 Task: Add We Guac Original Fresh Chunky Guacamole to the cart.
Action: Mouse moved to (904, 279)
Screenshot: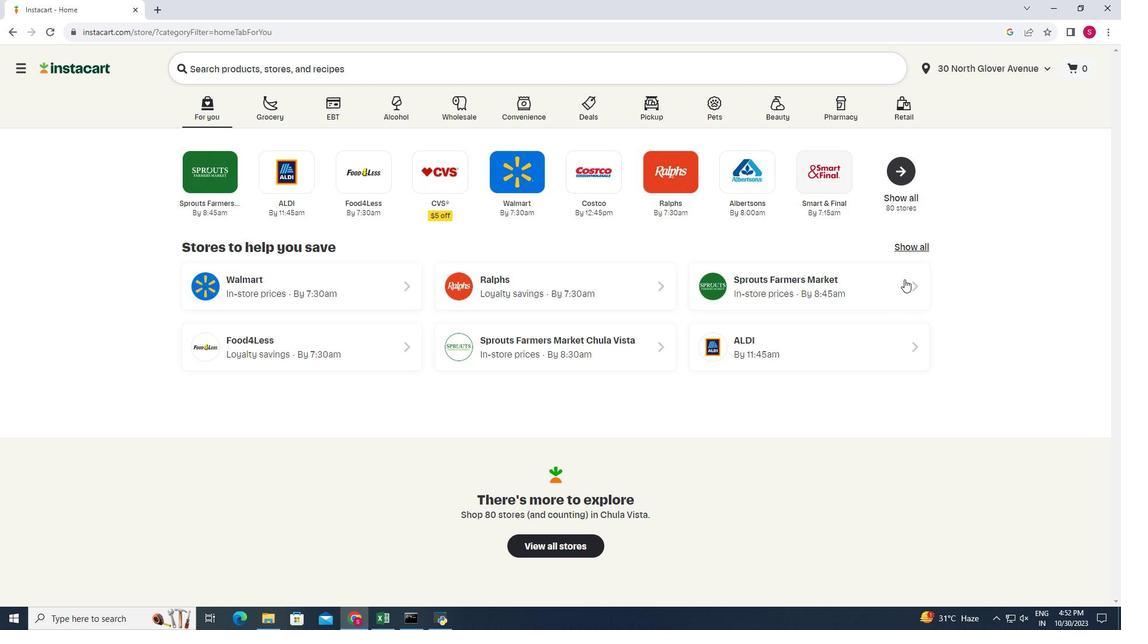 
Action: Mouse pressed left at (904, 279)
Screenshot: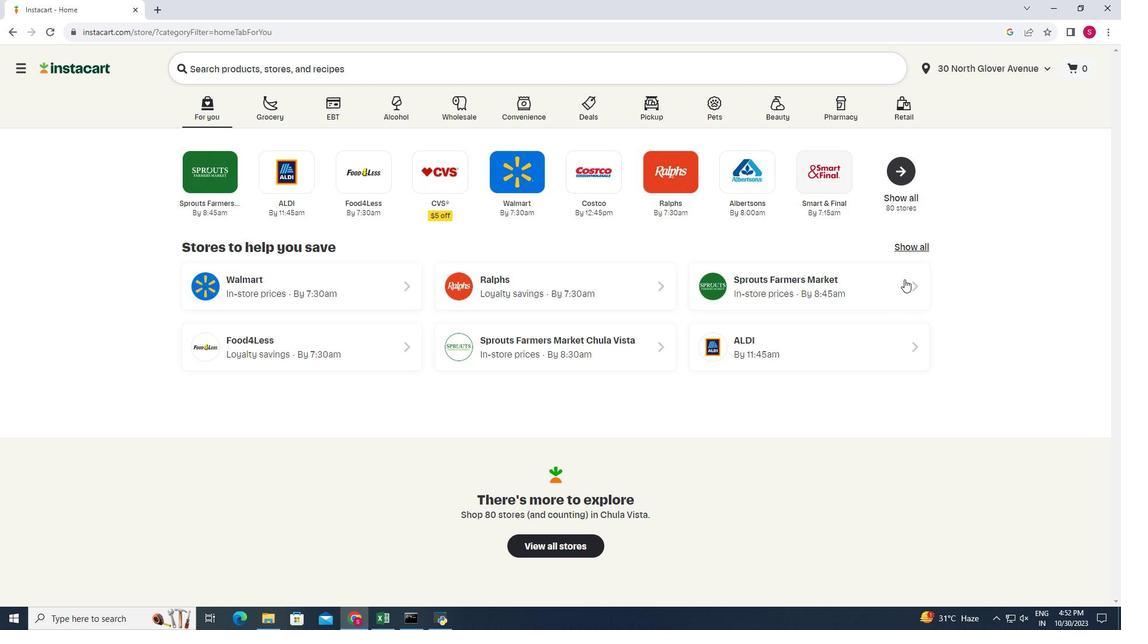 
Action: Mouse moved to (37, 511)
Screenshot: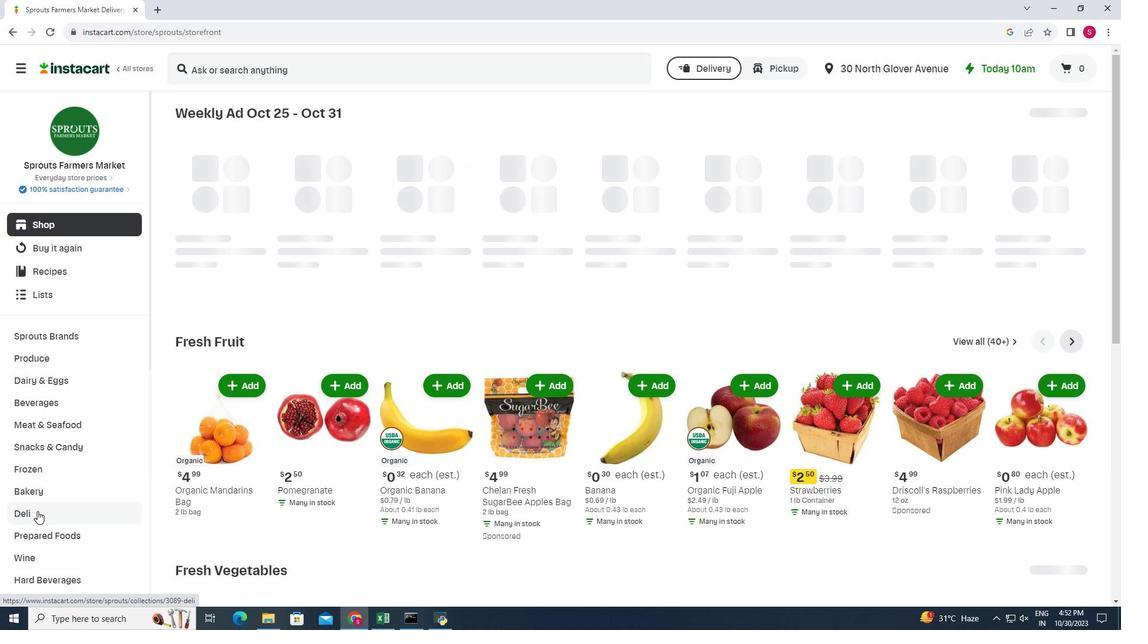 
Action: Mouse pressed left at (37, 511)
Screenshot: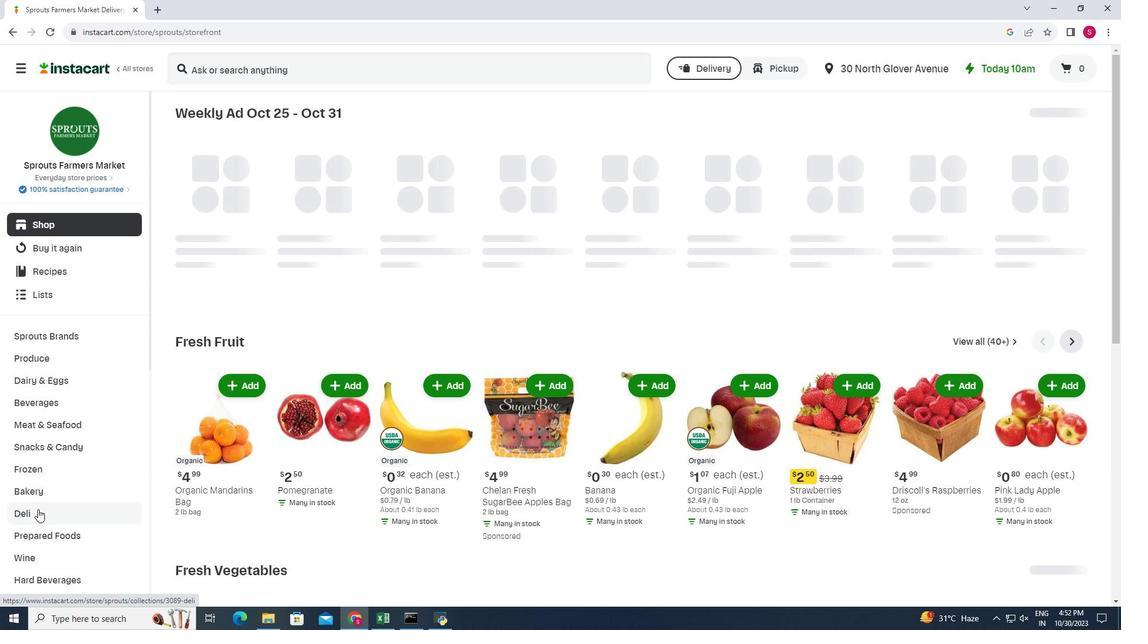 
Action: Mouse moved to (399, 140)
Screenshot: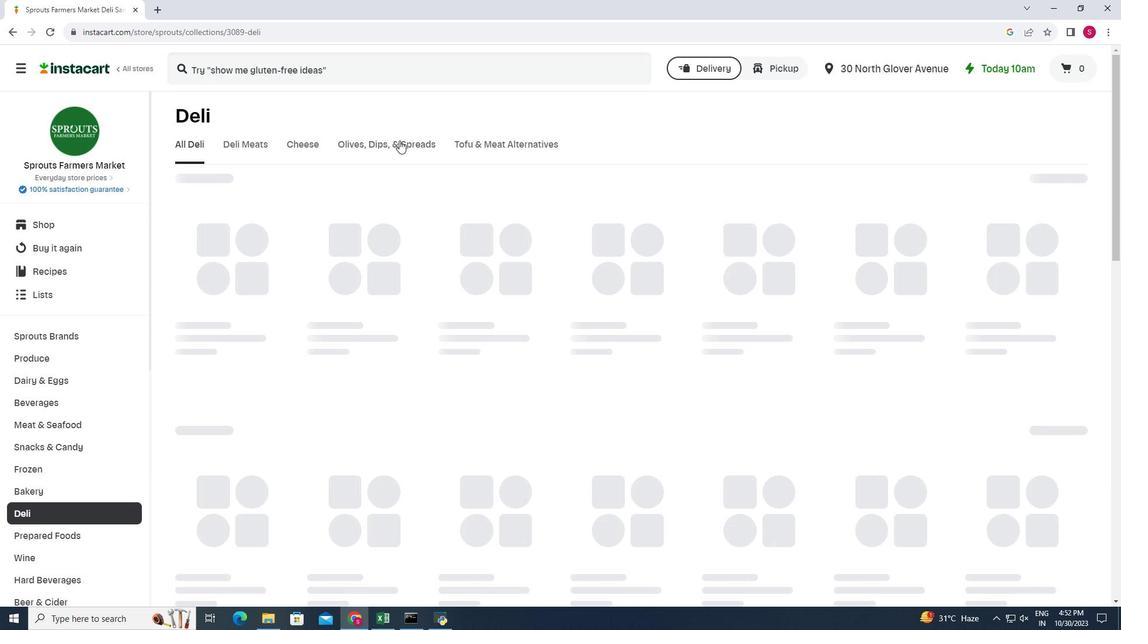 
Action: Mouse pressed left at (399, 140)
Screenshot: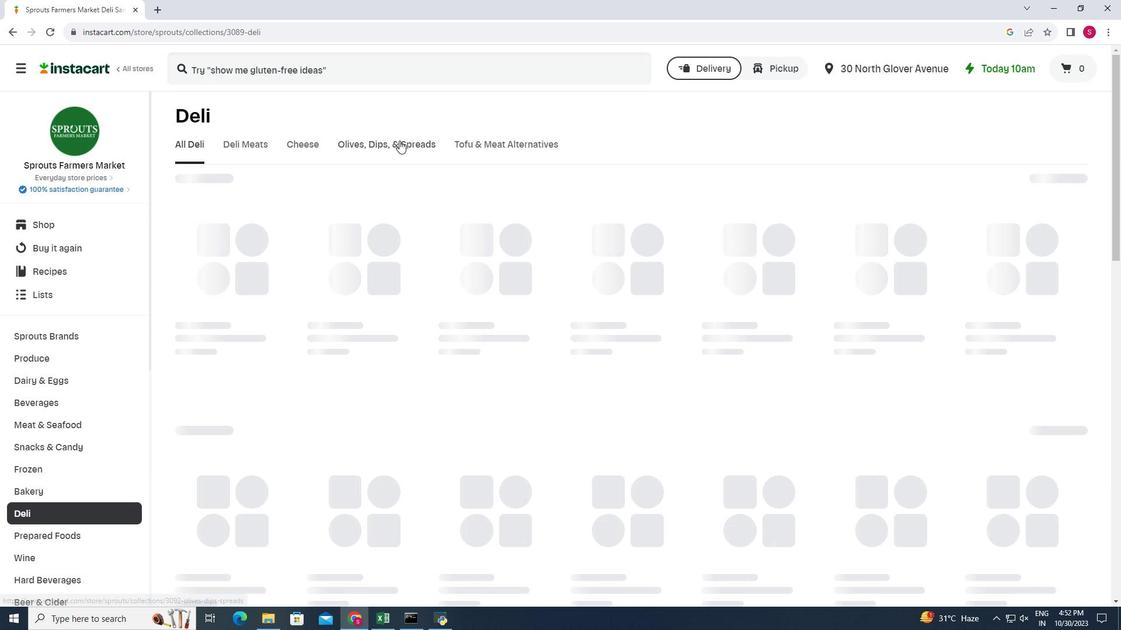 
Action: Mouse moved to (376, 199)
Screenshot: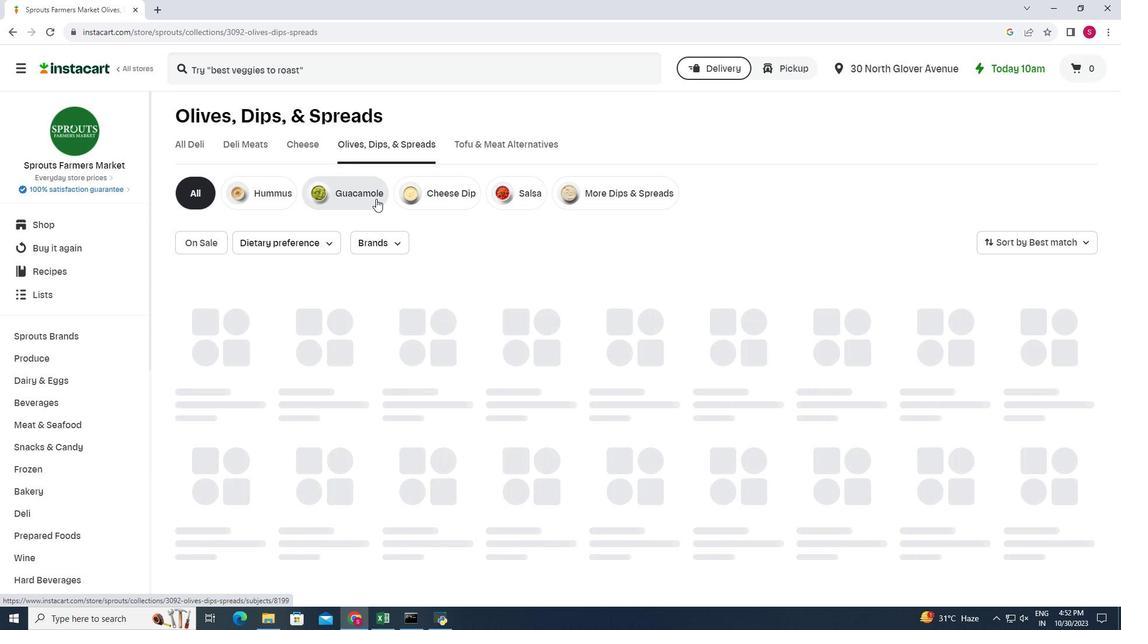 
Action: Mouse pressed left at (376, 199)
Screenshot: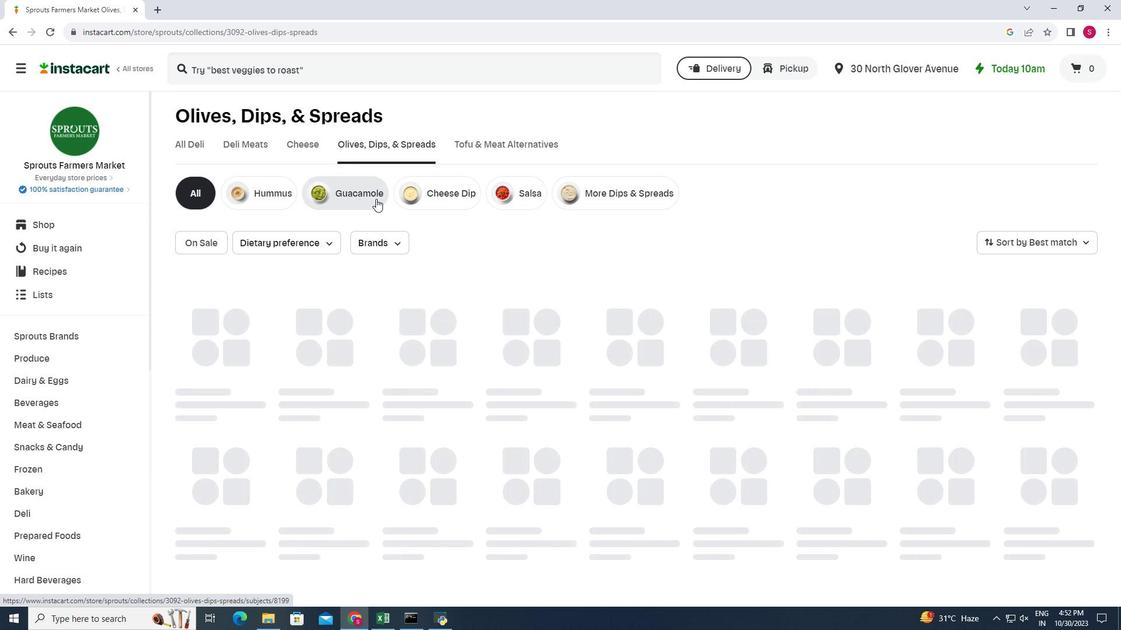 
Action: Mouse moved to (552, 302)
Screenshot: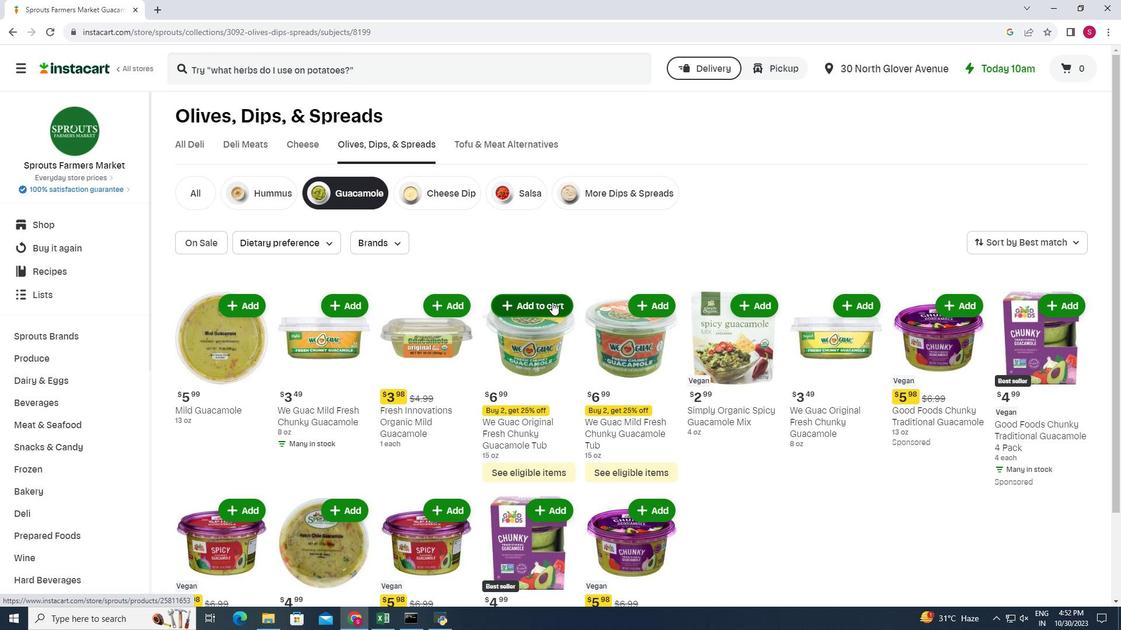 
Action: Mouse pressed left at (552, 302)
Screenshot: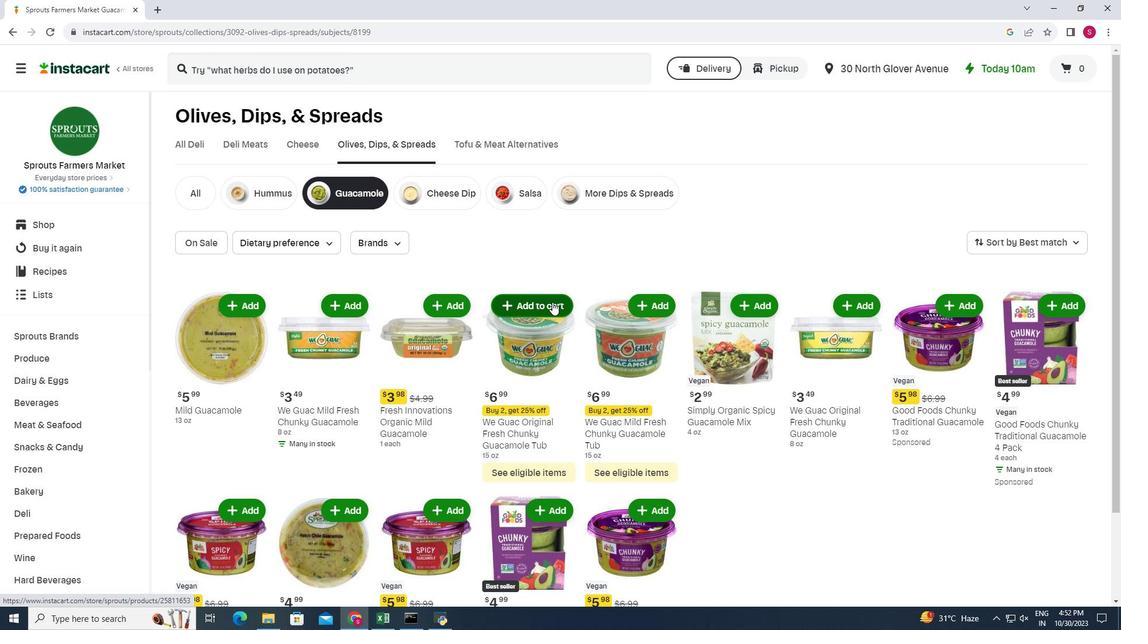 
Action: Mouse moved to (586, 269)
Screenshot: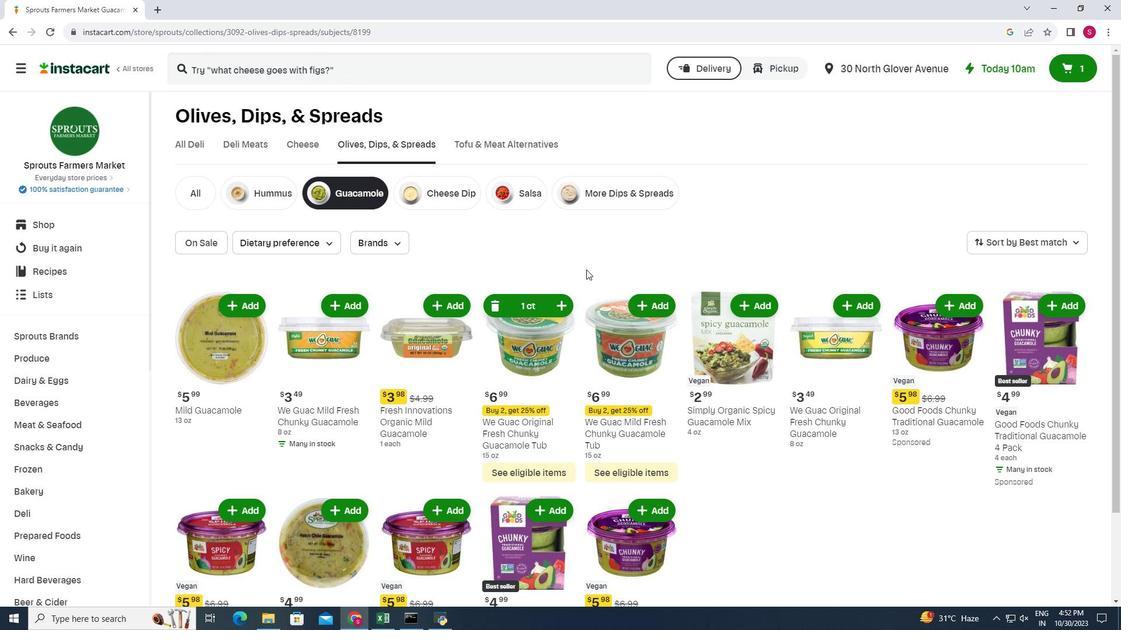 
